Task: Make a duplicate of the current filter view.
Action: Mouse moved to (175, 62)
Screenshot: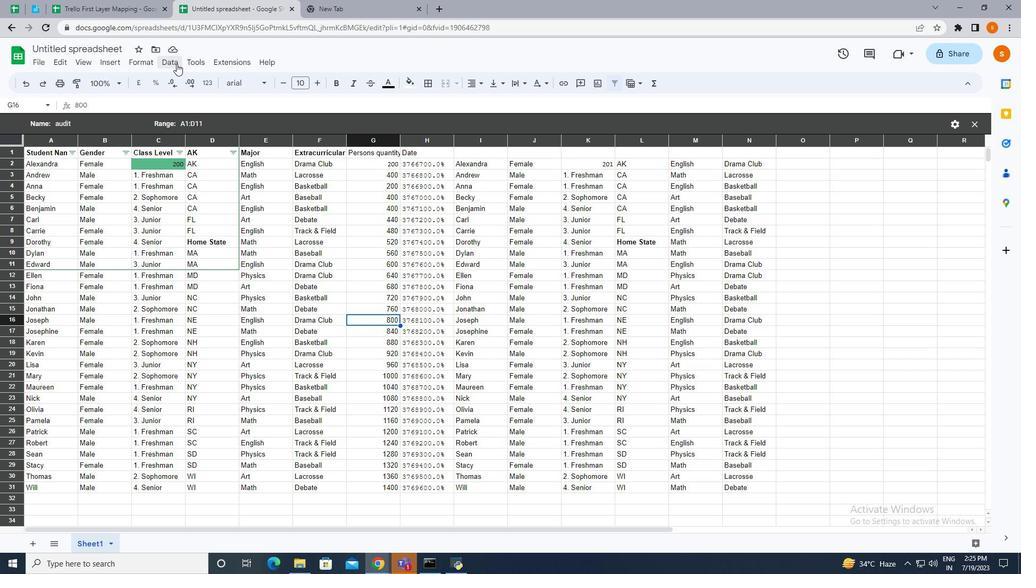 
Action: Mouse pressed left at (175, 62)
Screenshot: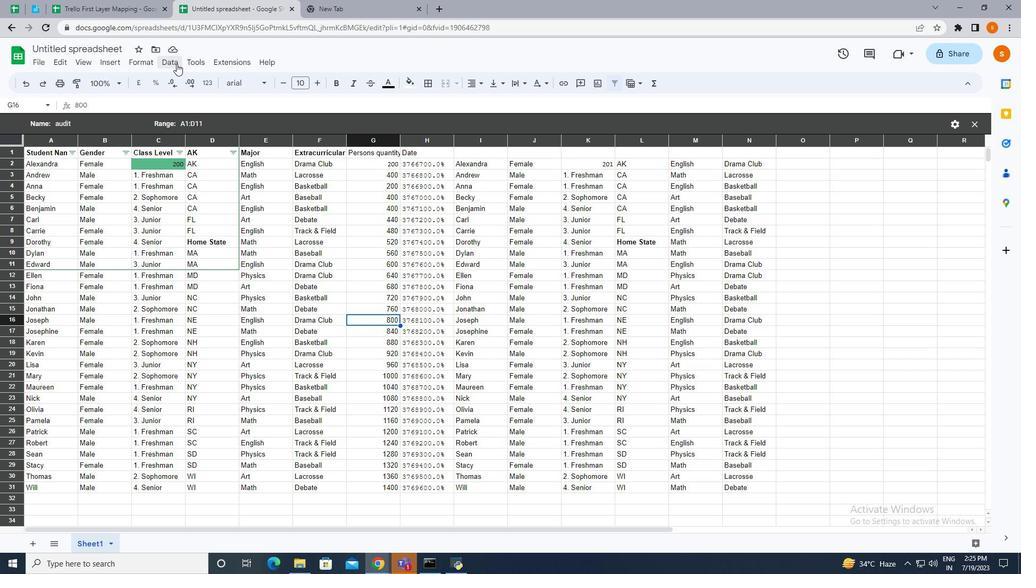 
Action: Mouse moved to (495, 212)
Screenshot: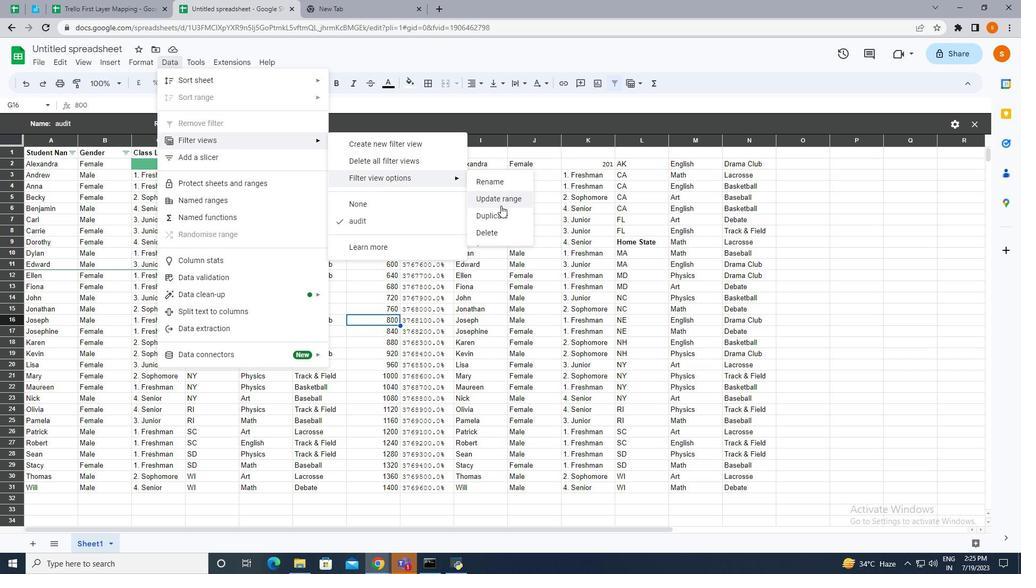 
Action: Mouse pressed left at (495, 212)
Screenshot: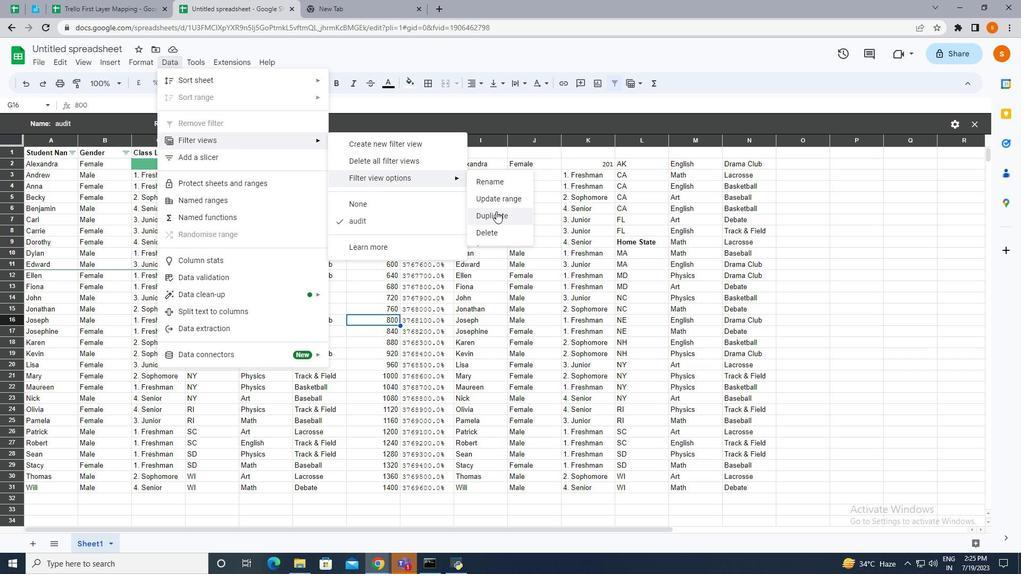
Action: Mouse moved to (447, 295)
Screenshot: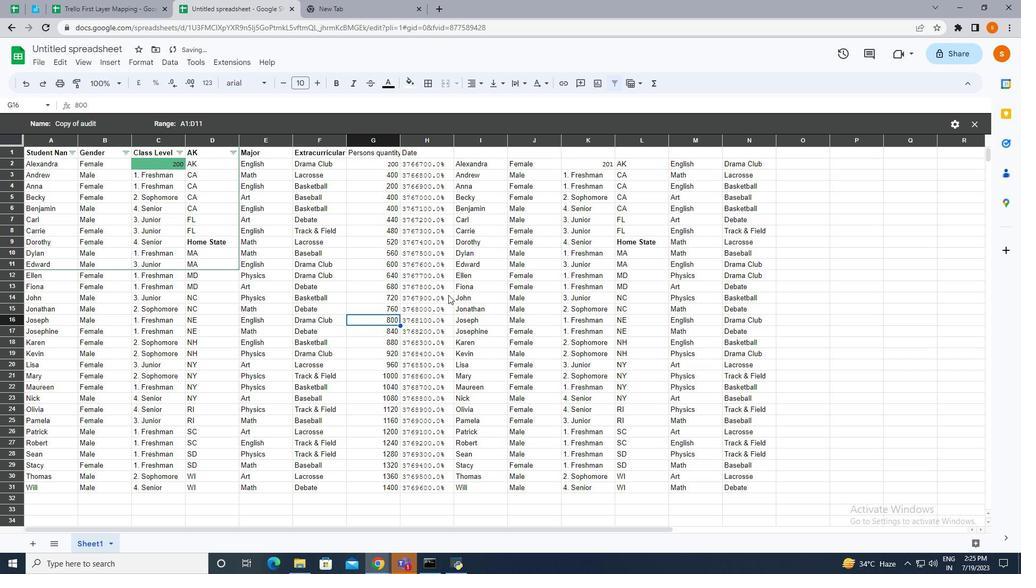 
